 Task: Check the average views per listing of new carpet in the last 3 years.
Action: Mouse moved to (849, 195)
Screenshot: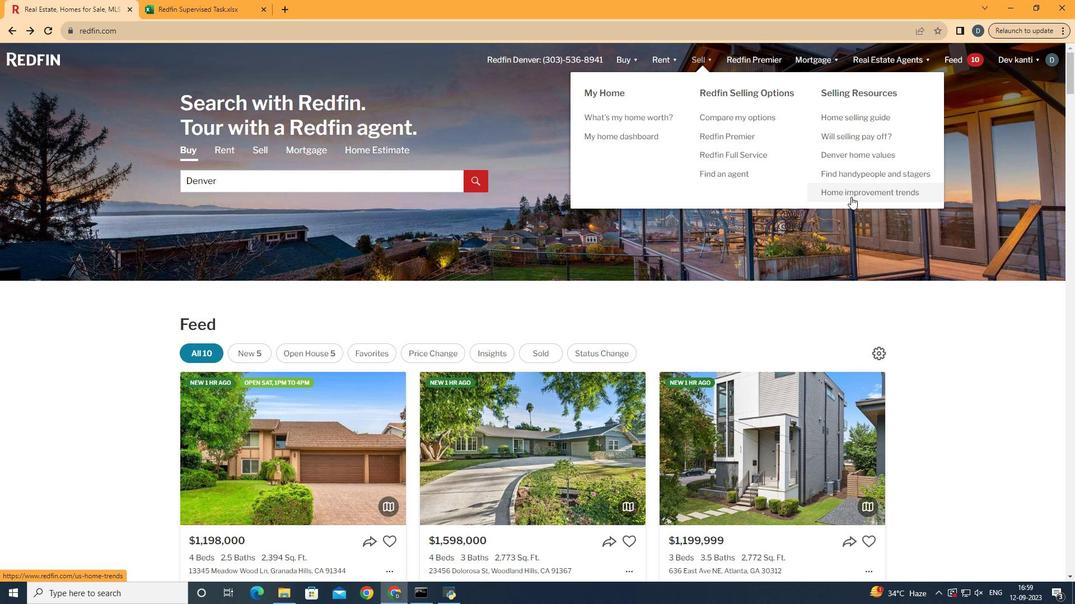 
Action: Mouse pressed left at (849, 195)
Screenshot: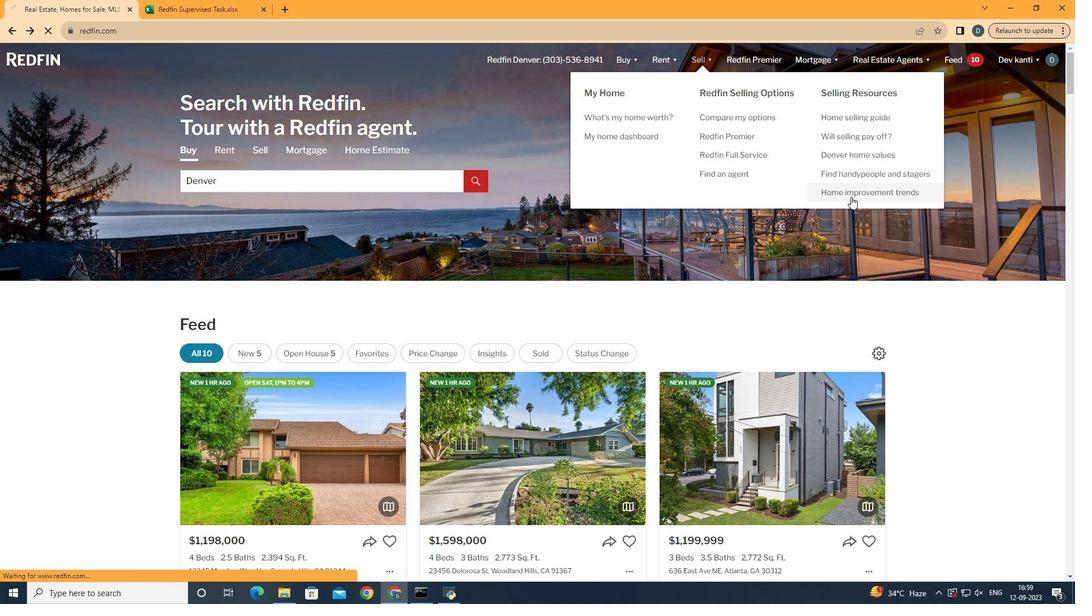 
Action: Mouse moved to (281, 216)
Screenshot: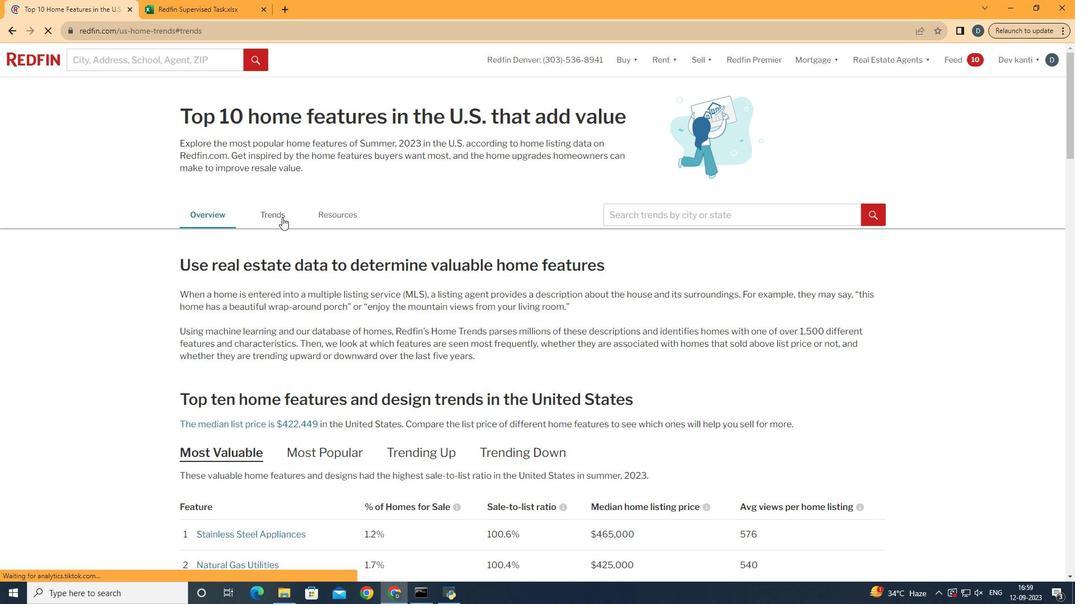 
Action: Mouse pressed left at (281, 216)
Screenshot: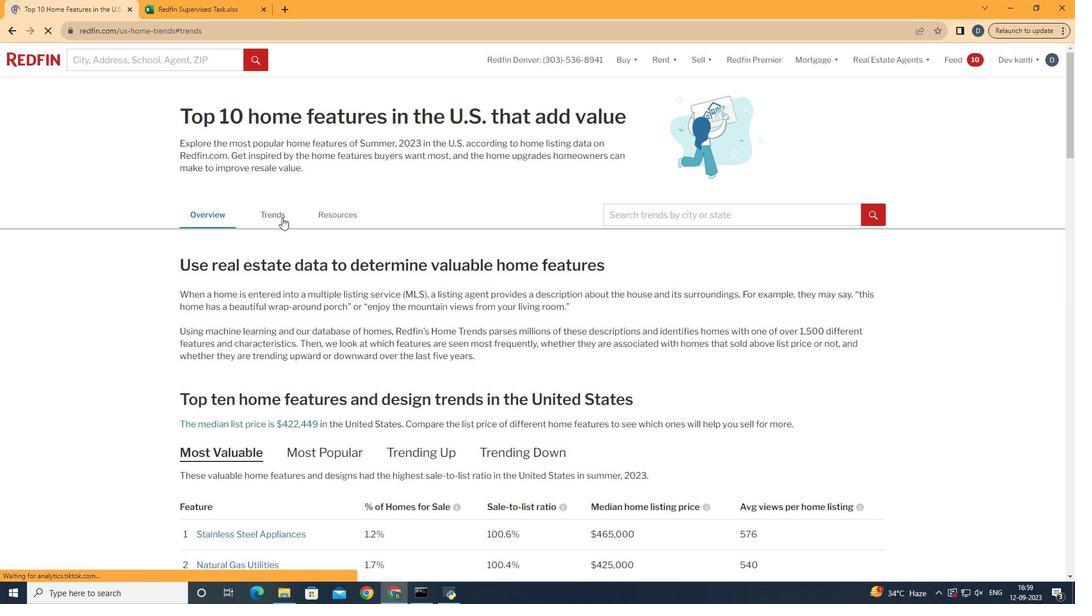 
Action: Mouse moved to (464, 304)
Screenshot: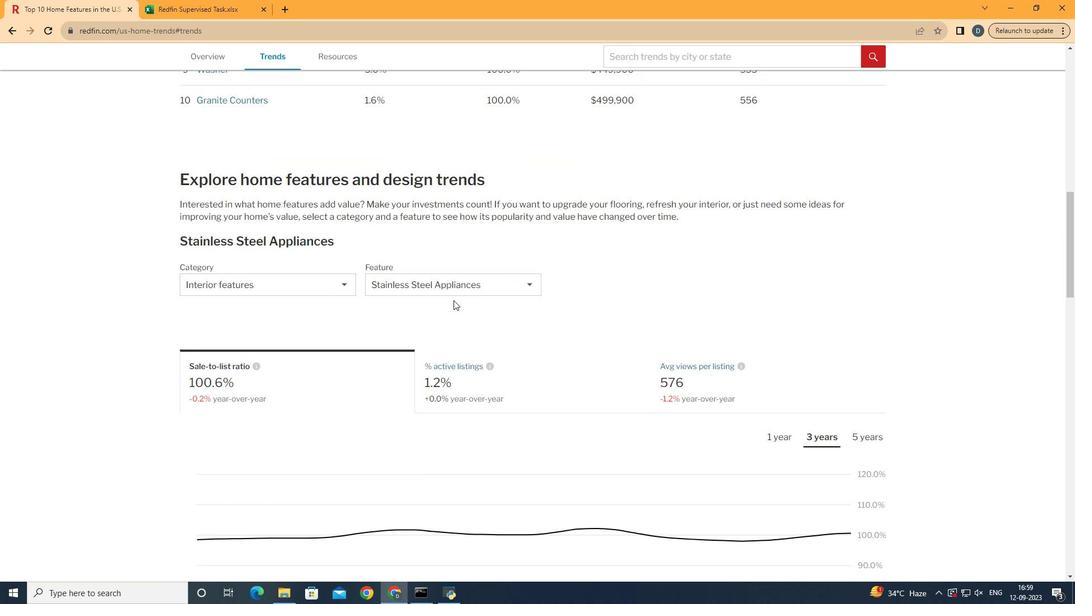 
Action: Mouse scrolled (464, 303) with delta (0, 0)
Screenshot: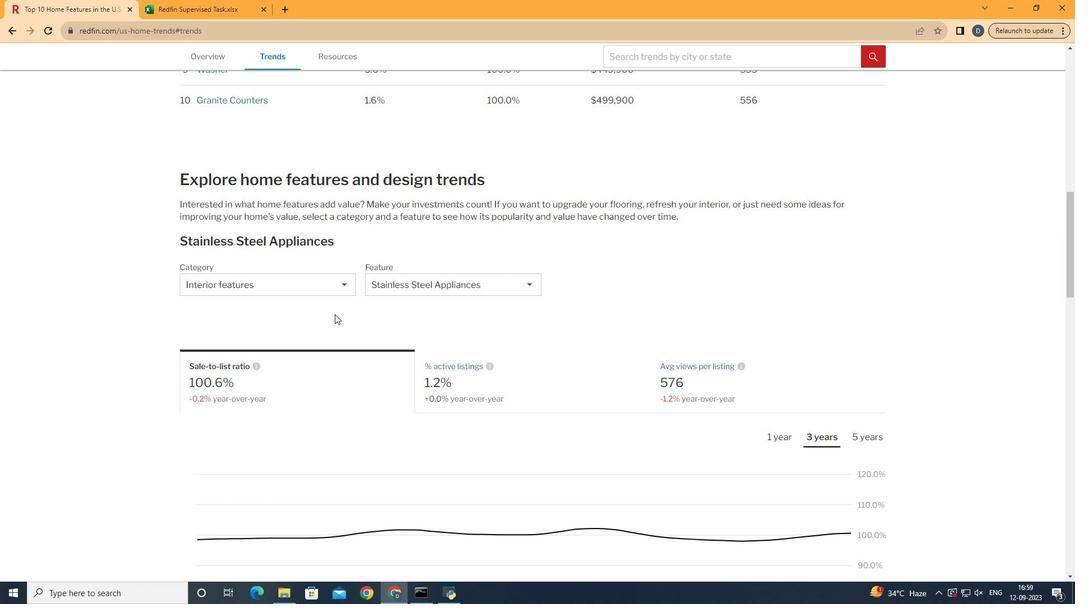 
Action: Mouse scrolled (464, 303) with delta (0, 0)
Screenshot: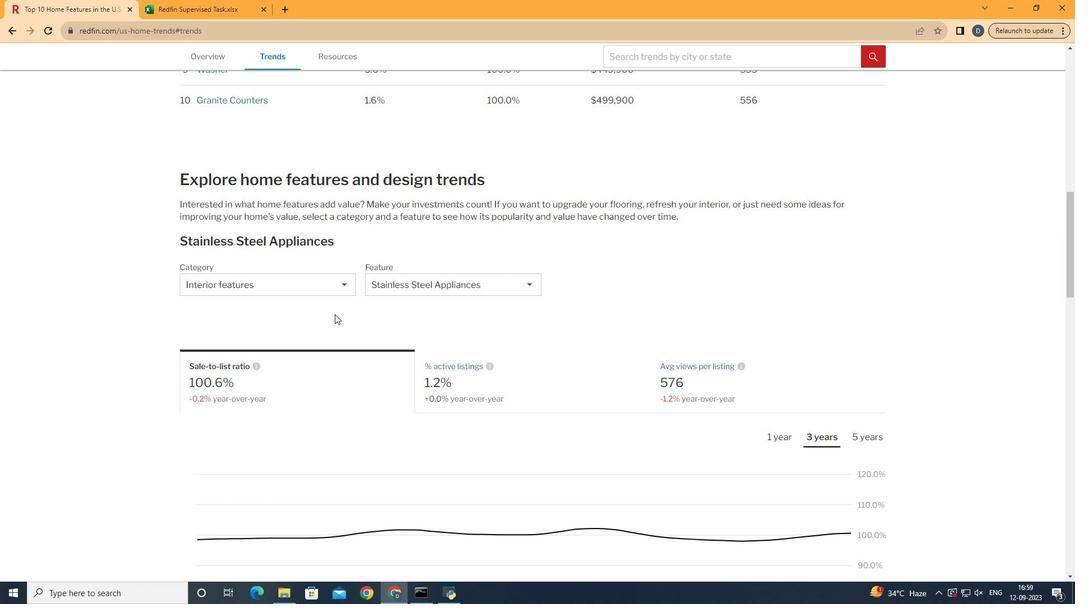 
Action: Mouse scrolled (464, 303) with delta (0, 0)
Screenshot: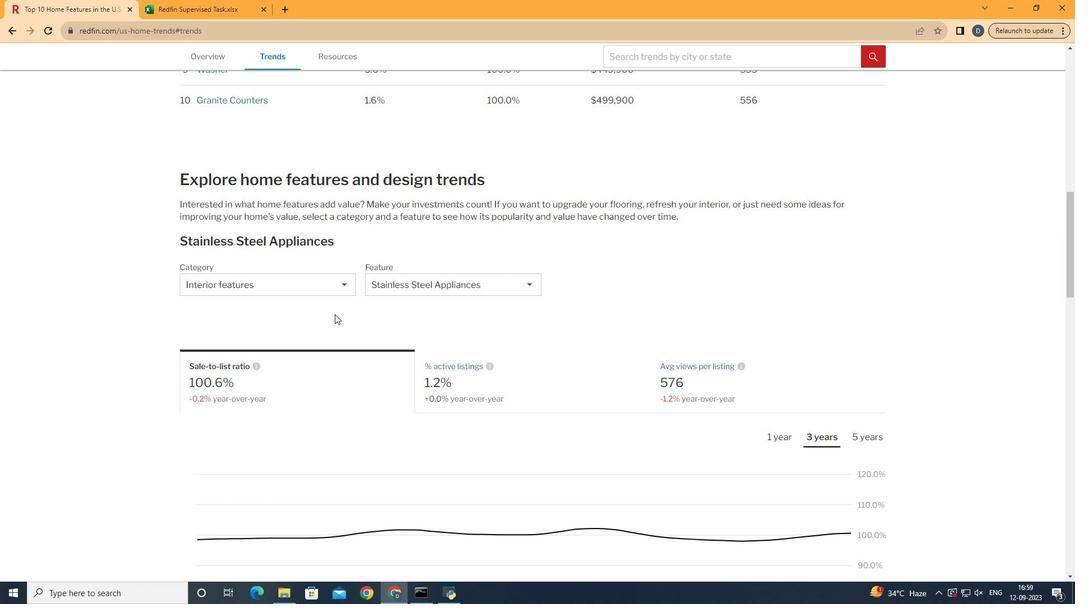 
Action: Mouse scrolled (464, 303) with delta (0, 0)
Screenshot: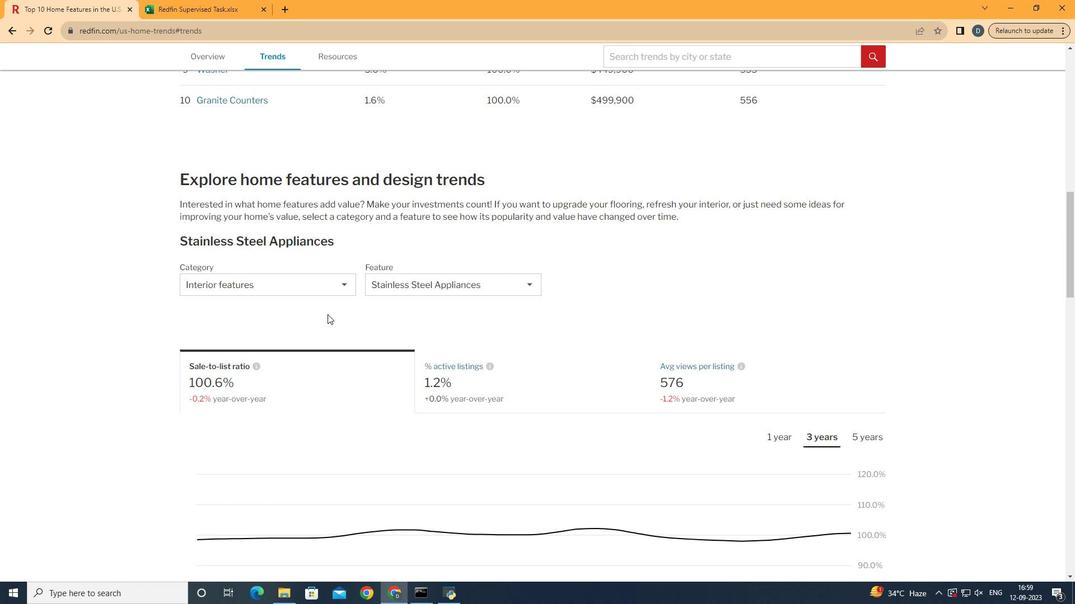 
Action: Mouse scrolled (464, 303) with delta (0, 0)
Screenshot: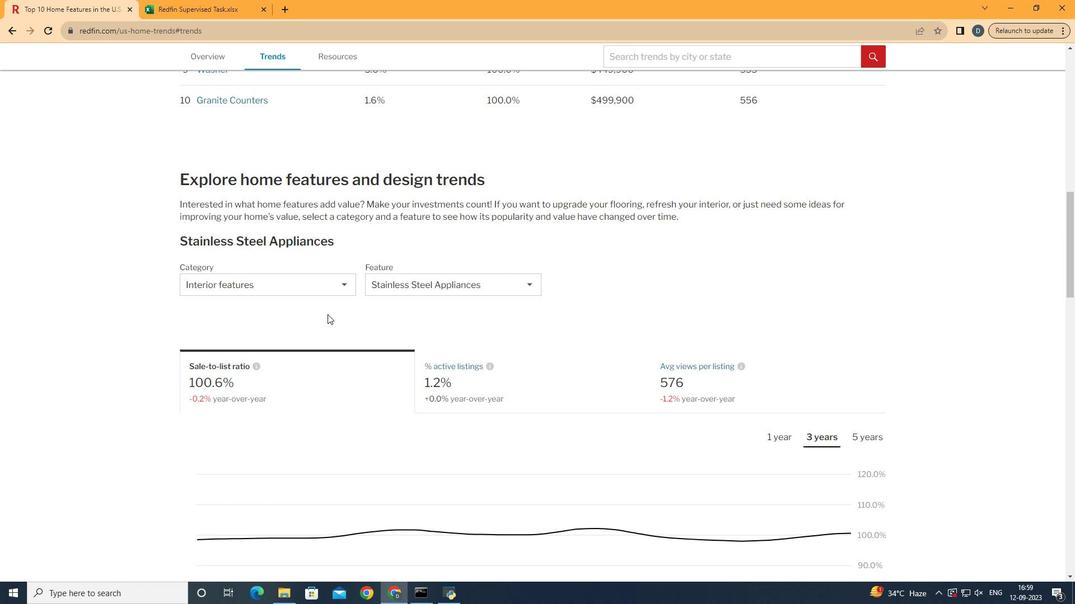 
Action: Mouse scrolled (464, 303) with delta (0, 0)
Screenshot: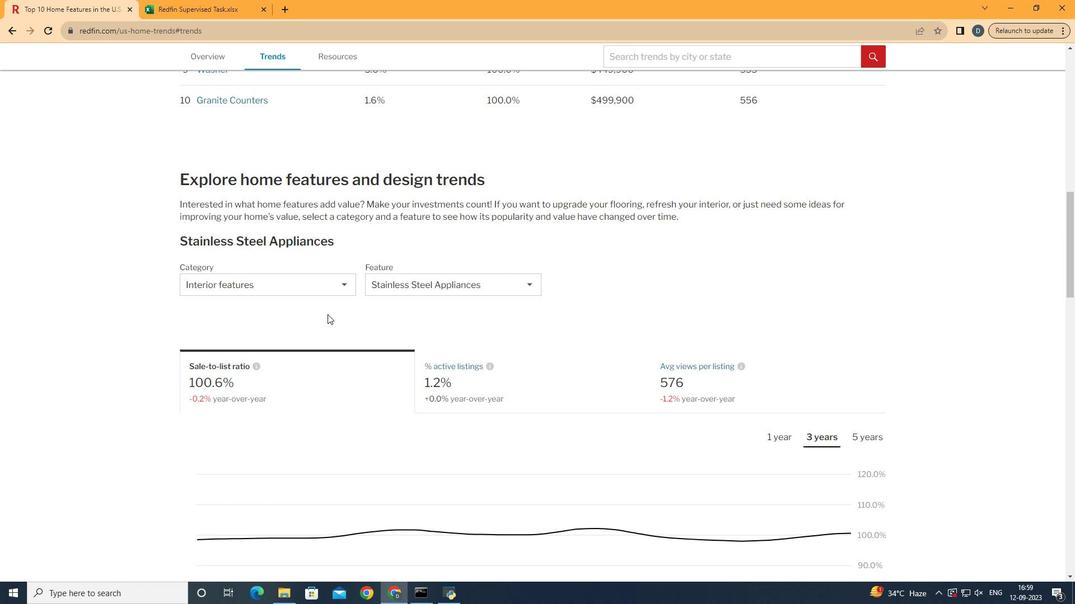 
Action: Mouse moved to (466, 302)
Screenshot: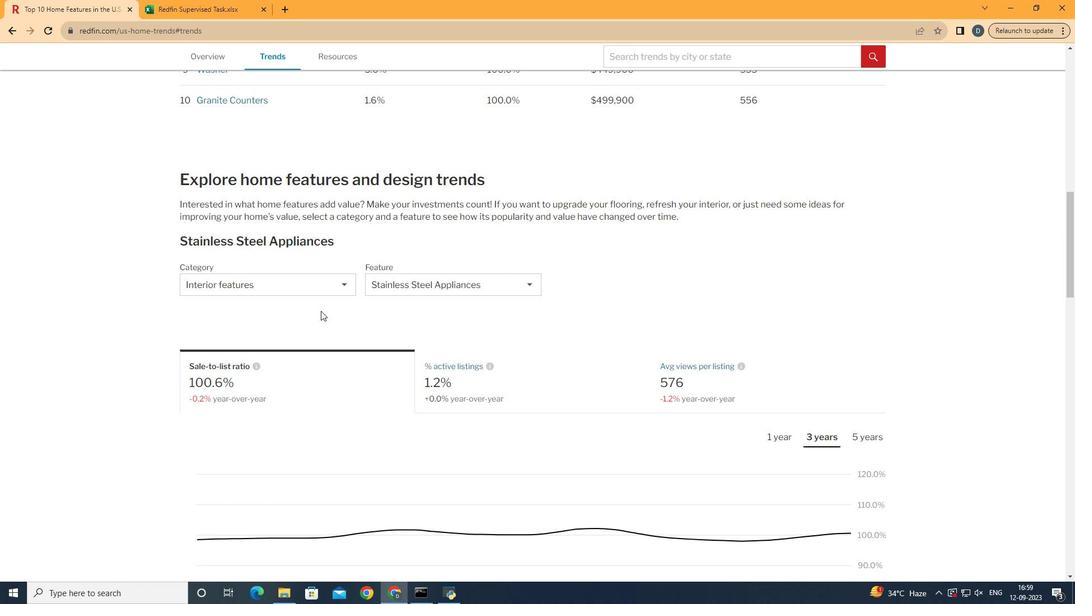 
Action: Mouse scrolled (466, 301) with delta (0, 0)
Screenshot: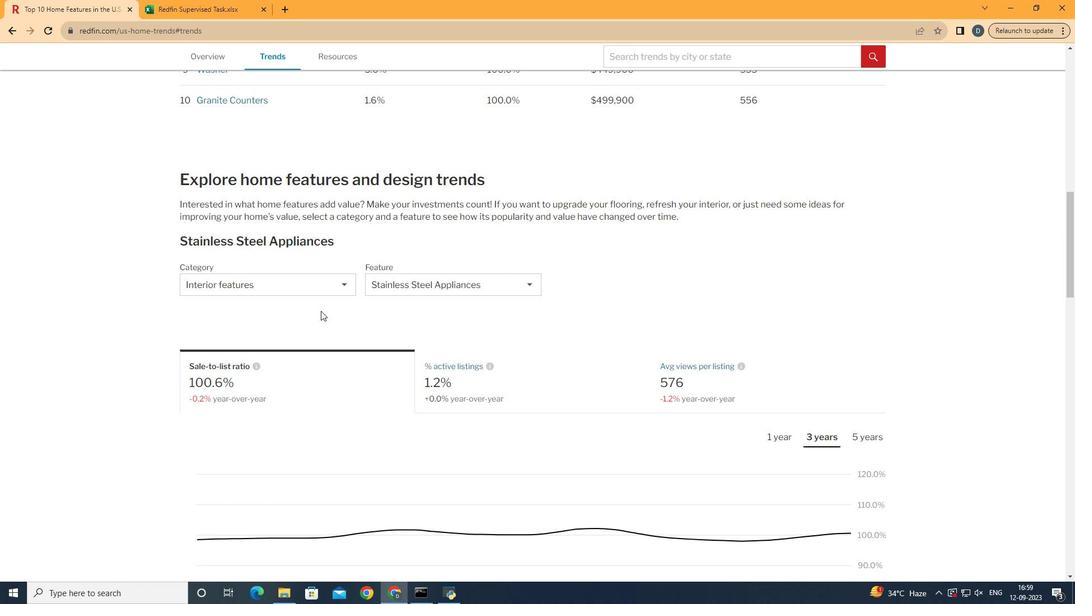 
Action: Mouse moved to (294, 285)
Screenshot: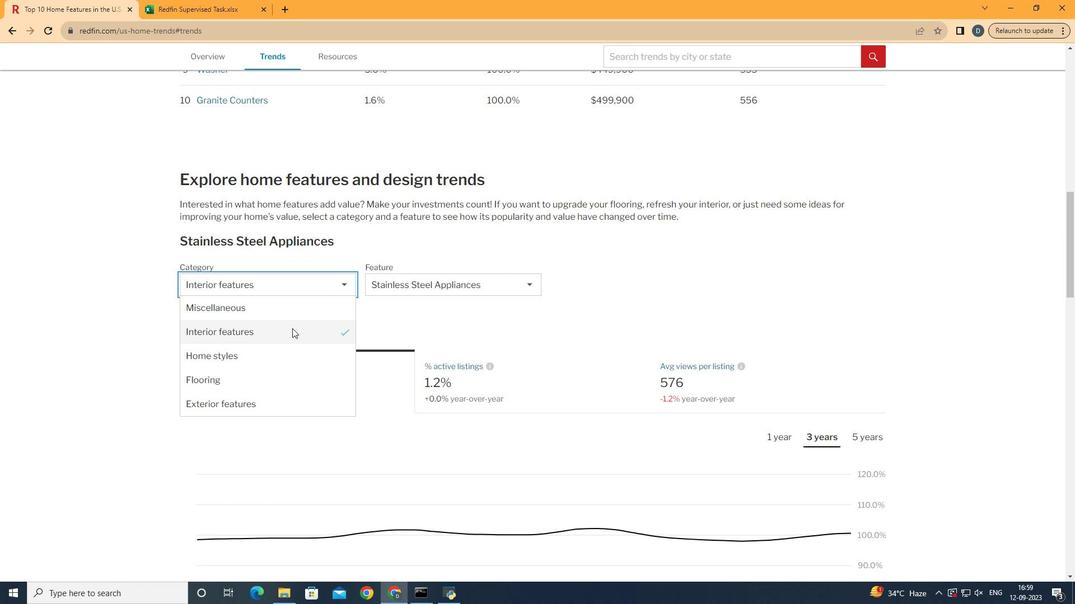 
Action: Mouse pressed left at (294, 285)
Screenshot: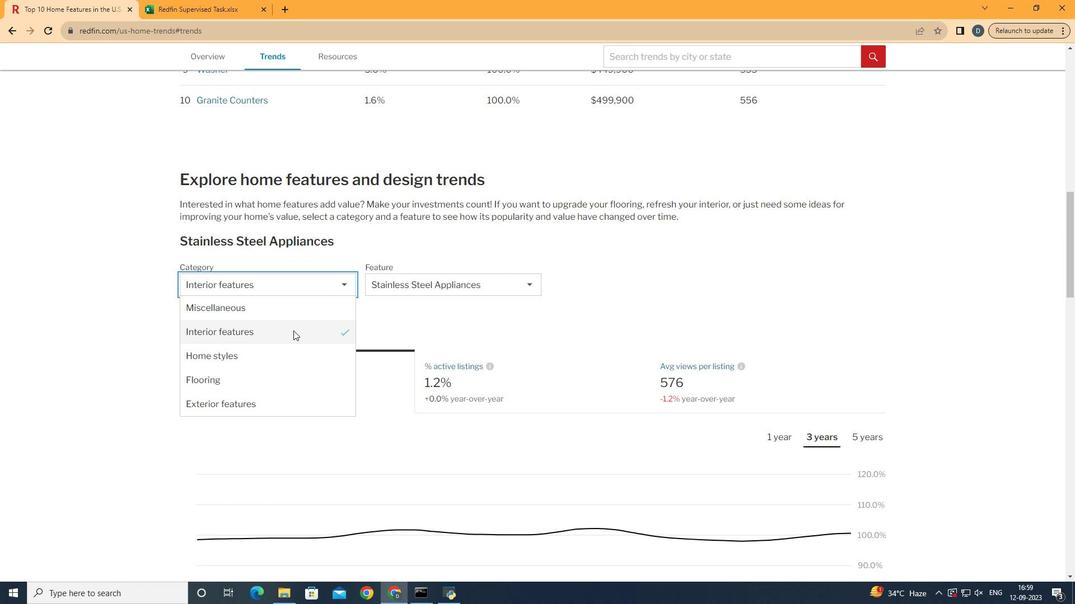 
Action: Mouse moved to (291, 329)
Screenshot: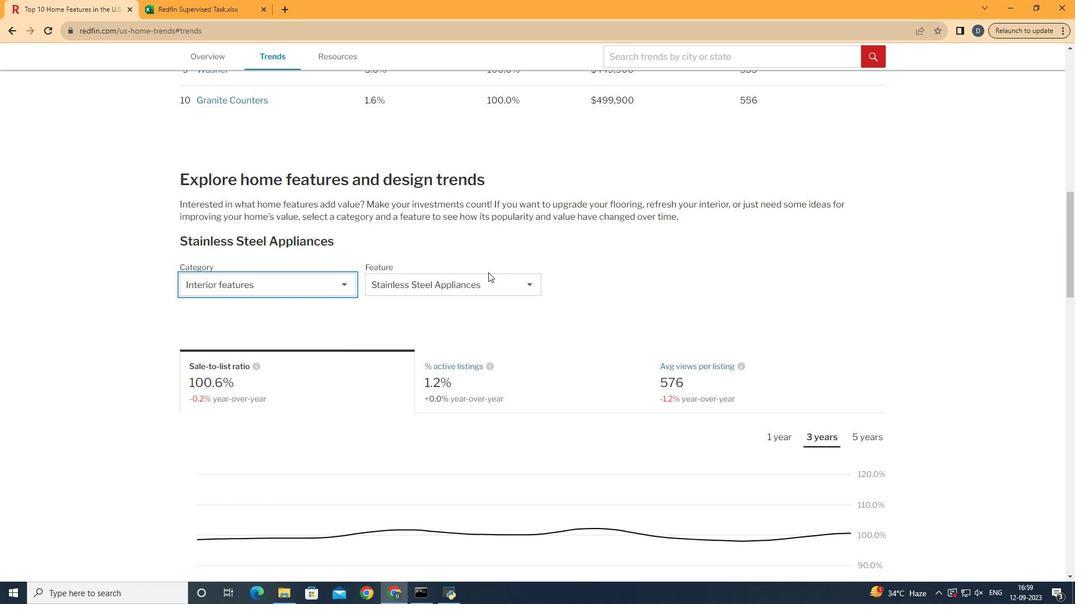 
Action: Mouse pressed left at (291, 329)
Screenshot: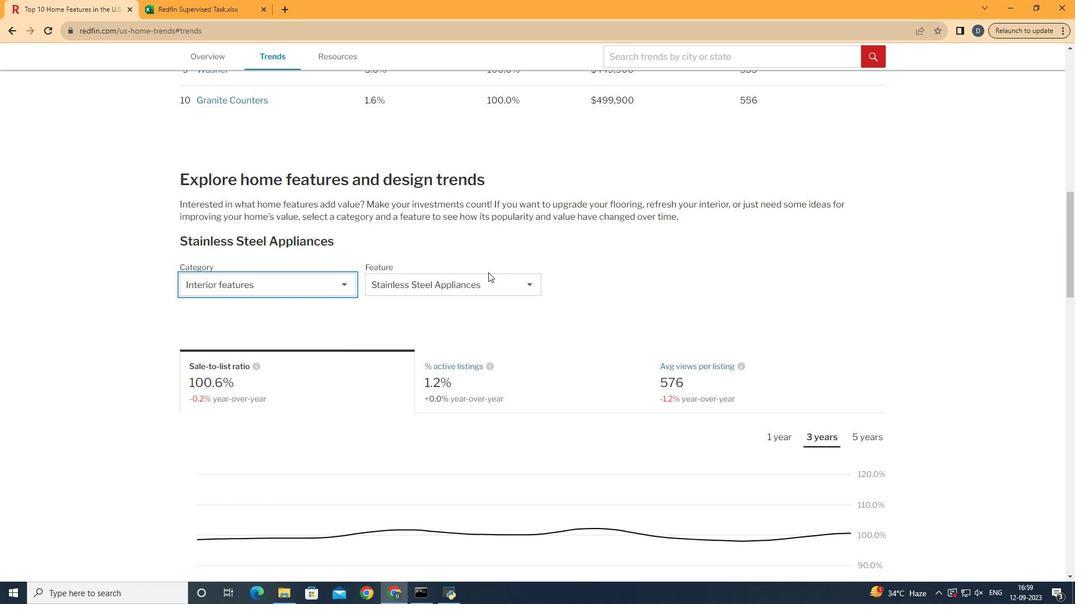 
Action: Mouse moved to (486, 271)
Screenshot: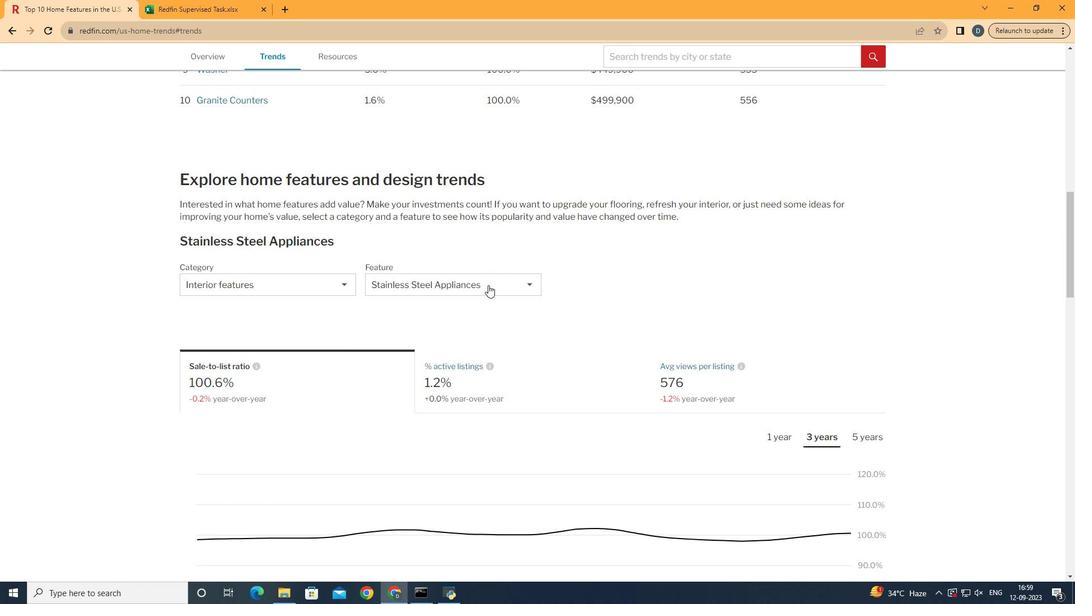 
Action: Mouse pressed left at (486, 271)
Screenshot: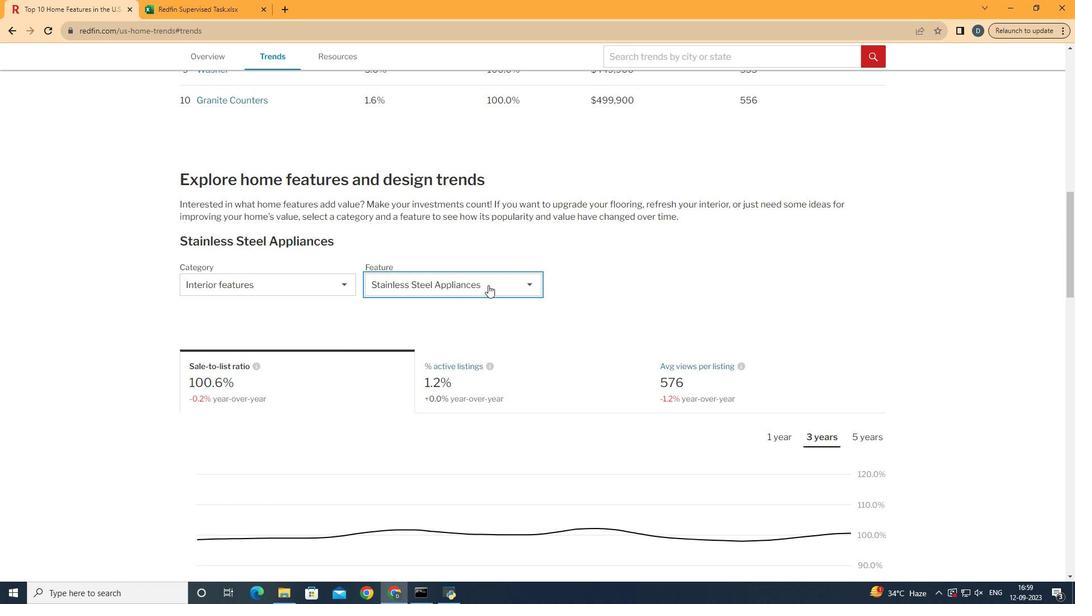 
Action: Mouse moved to (486, 284)
Screenshot: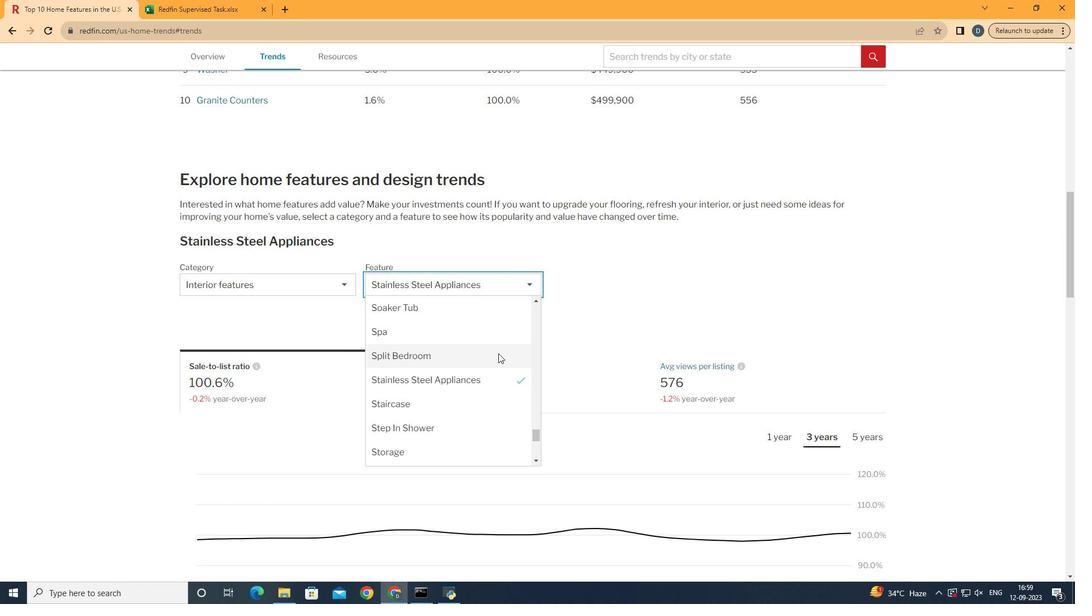 
Action: Mouse pressed left at (486, 284)
Screenshot: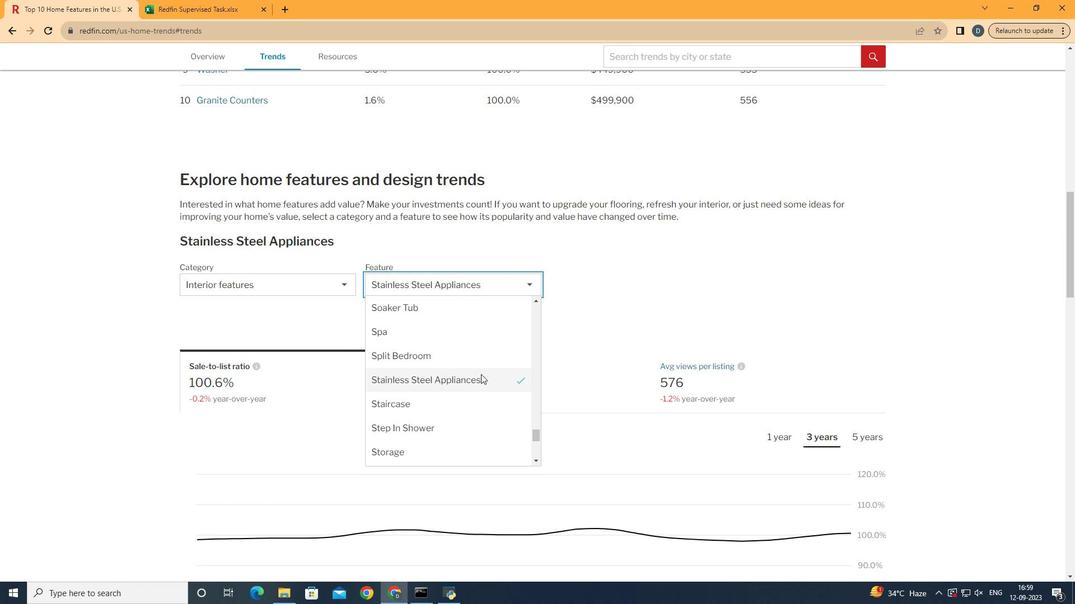 
Action: Mouse moved to (479, 373)
Screenshot: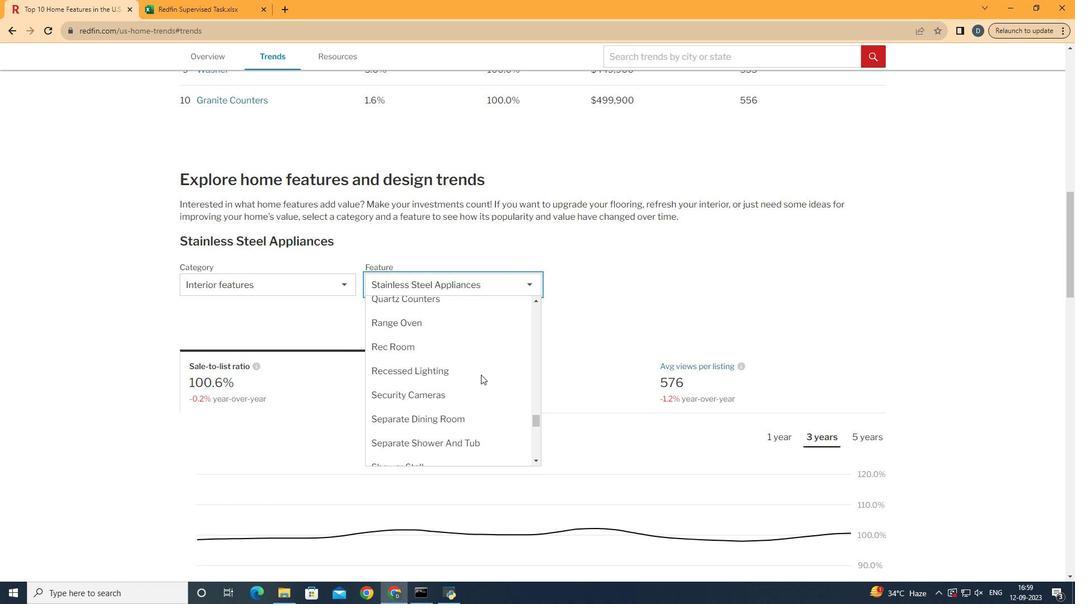 
Action: Mouse scrolled (479, 374) with delta (0, 0)
Screenshot: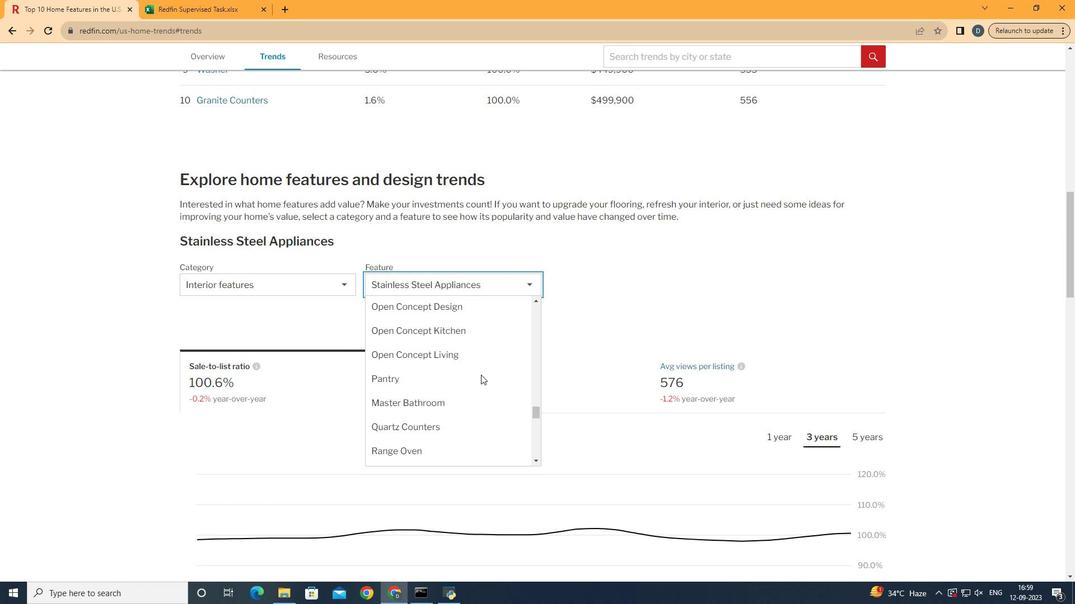 
Action: Mouse scrolled (479, 374) with delta (0, 0)
Screenshot: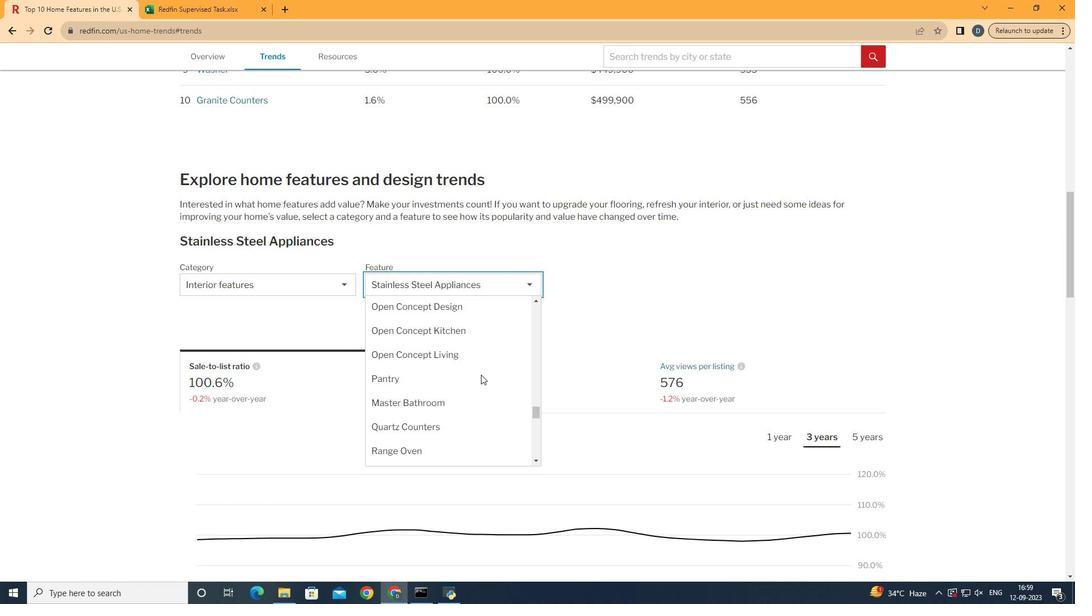 
Action: Mouse scrolled (479, 374) with delta (0, 0)
Screenshot: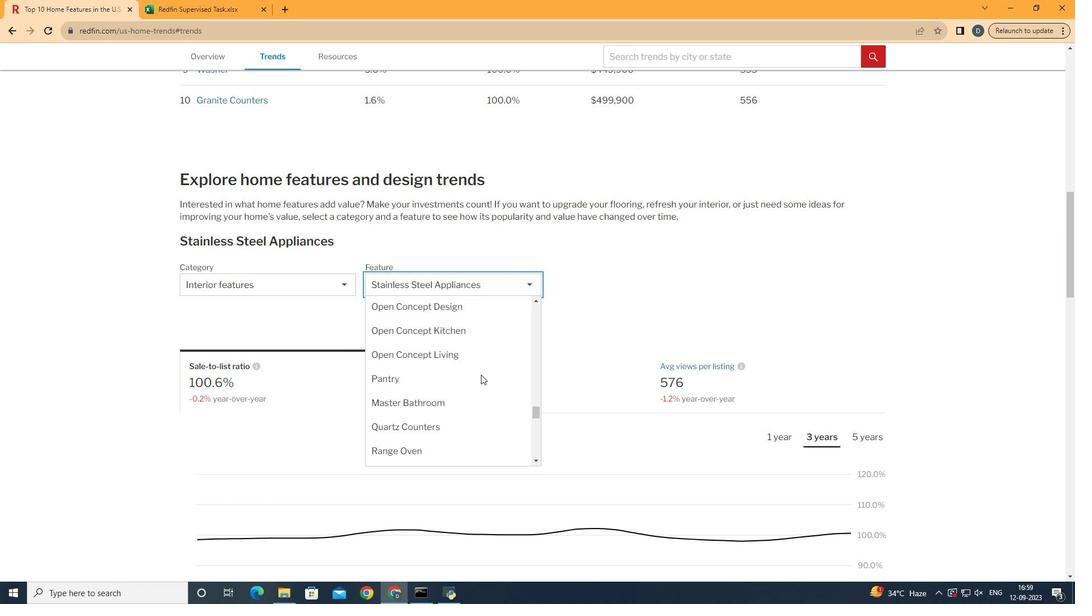 
Action: Mouse scrolled (479, 374) with delta (0, 0)
Screenshot: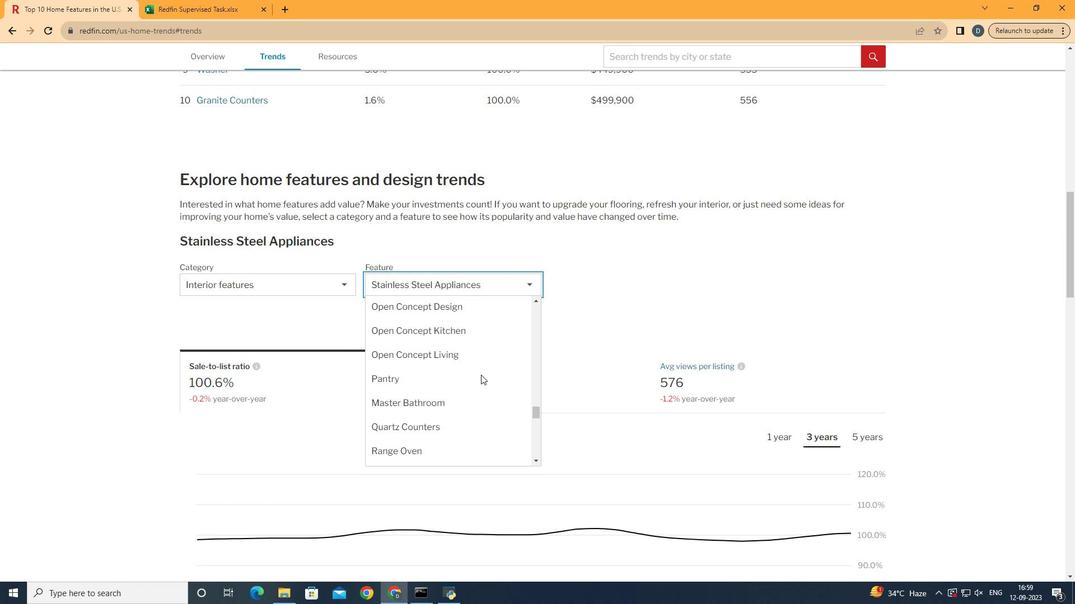 
Action: Mouse scrolled (479, 374) with delta (0, 0)
Screenshot: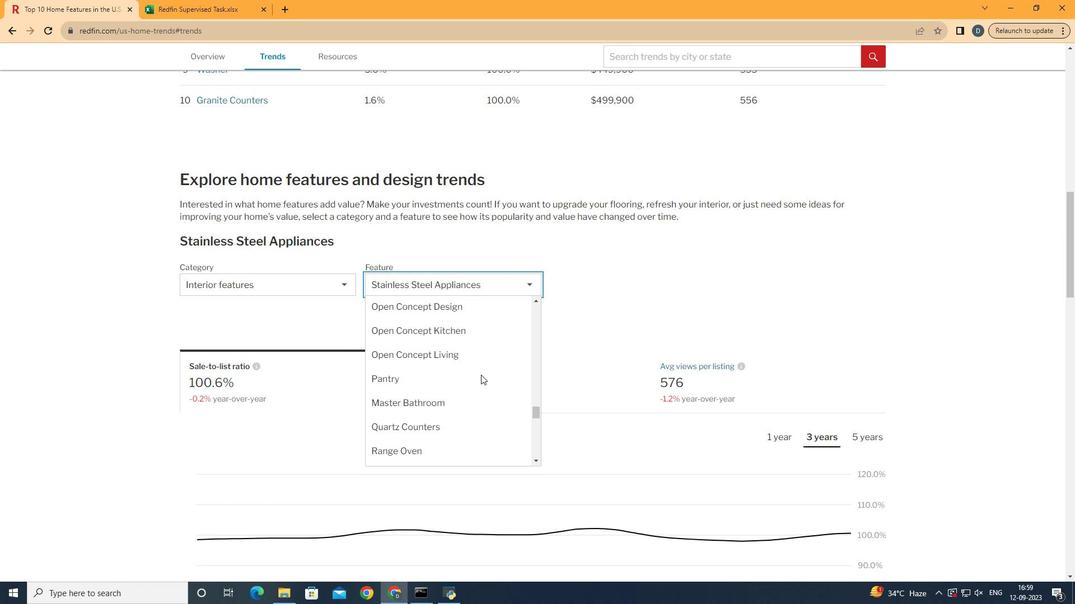 
Action: Mouse scrolled (479, 374) with delta (0, 0)
Screenshot: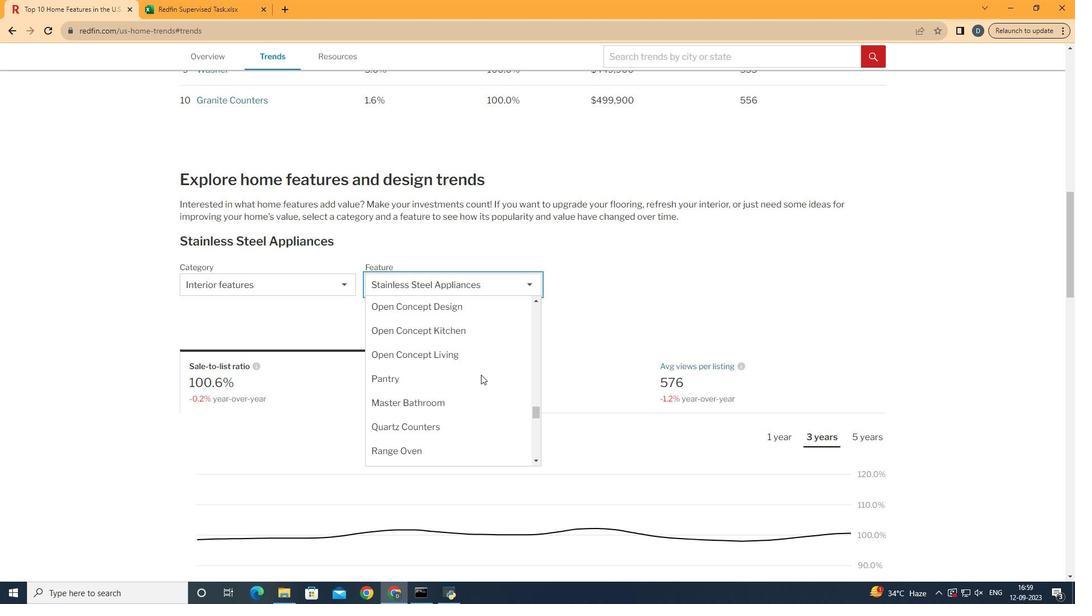
Action: Mouse scrolled (479, 374) with delta (0, 0)
Screenshot: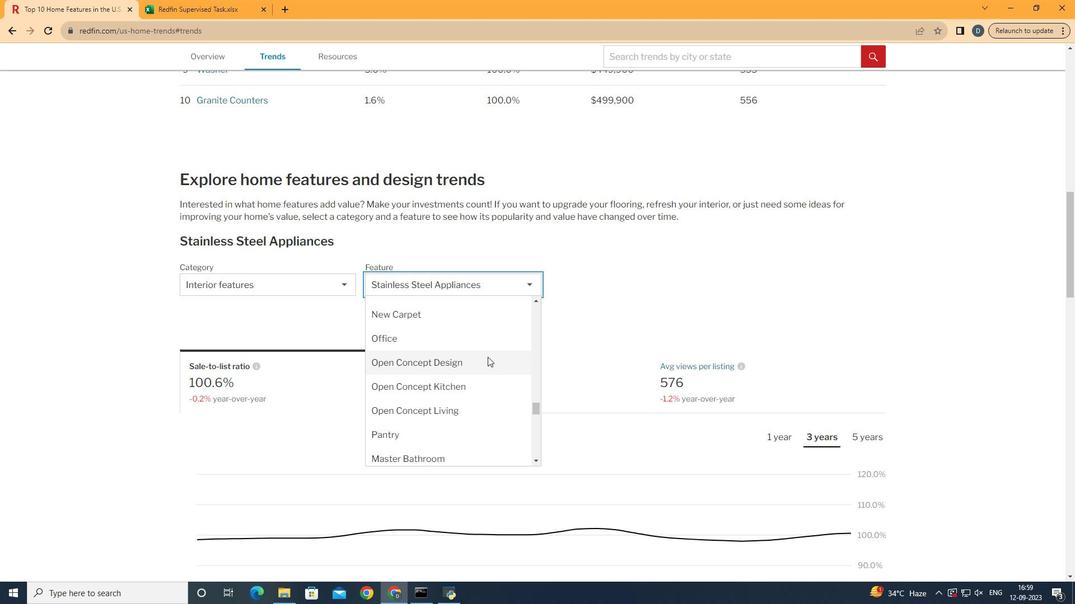 
Action: Mouse moved to (485, 320)
Screenshot: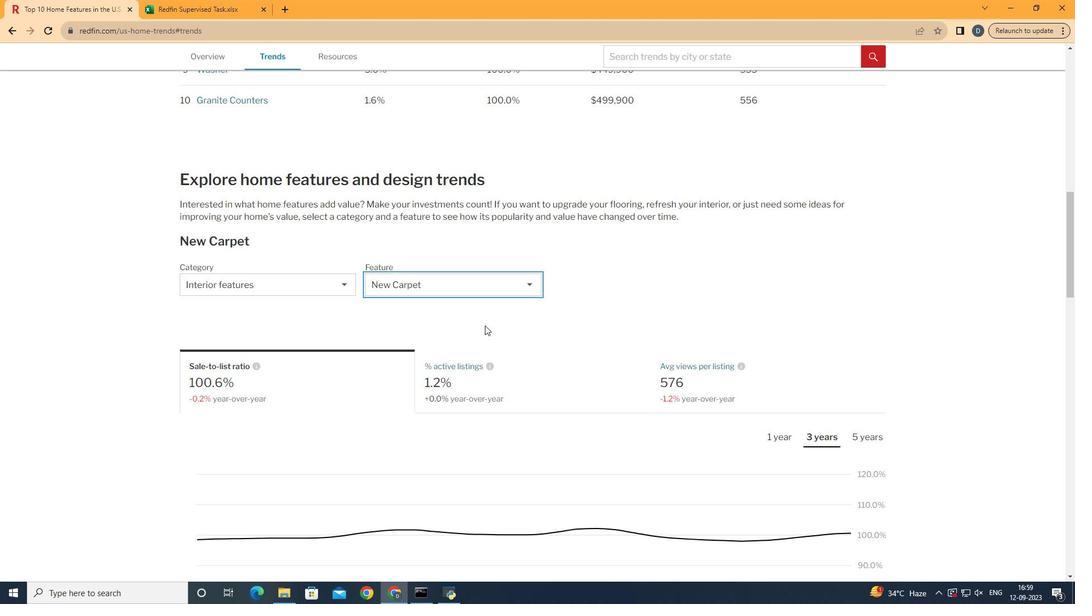 
Action: Mouse pressed left at (485, 320)
Screenshot: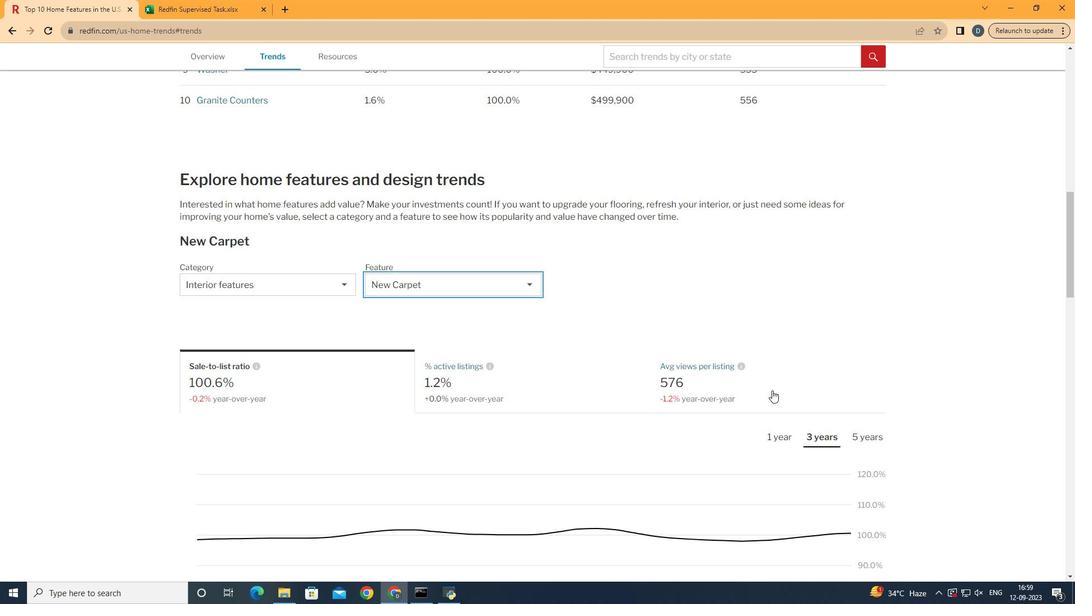 
Action: Mouse moved to (769, 389)
Screenshot: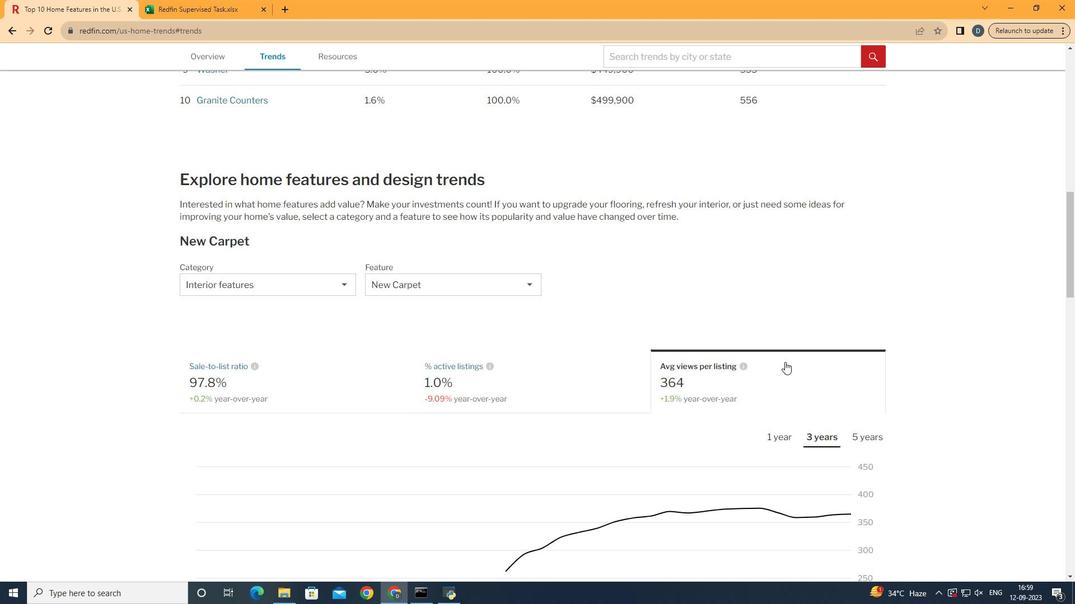 
Action: Mouse pressed left at (769, 389)
Screenshot: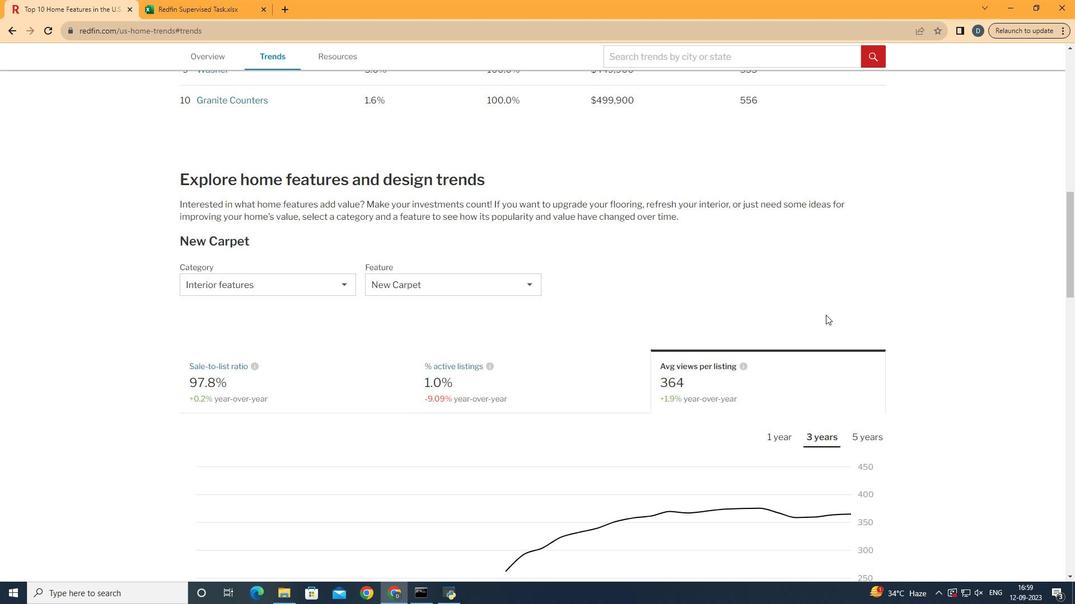 
Action: Mouse moved to (841, 310)
Screenshot: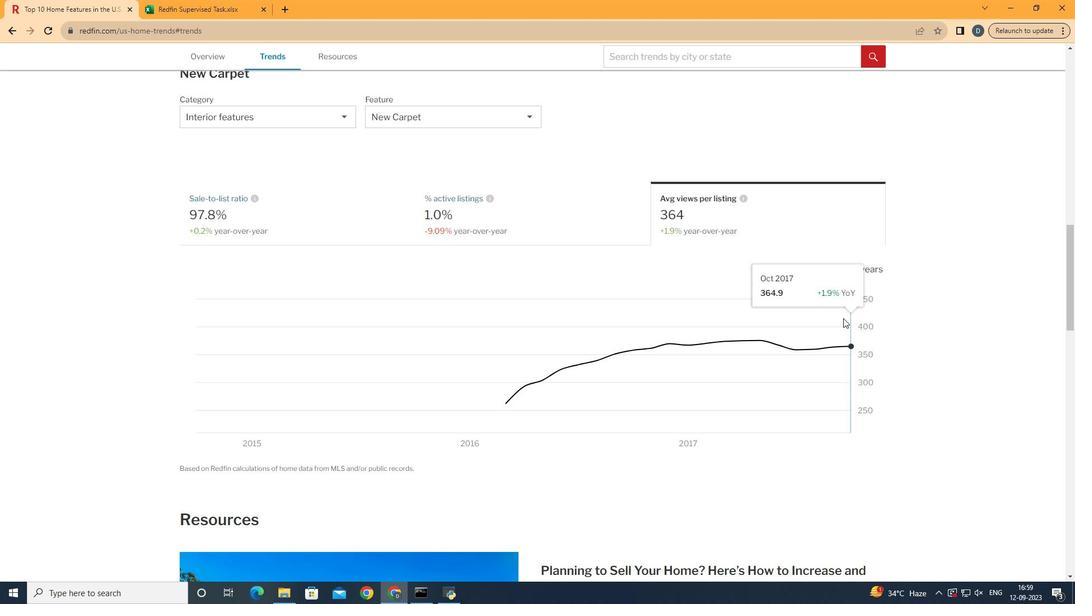 
Action: Mouse scrolled (841, 310) with delta (0, 0)
Screenshot: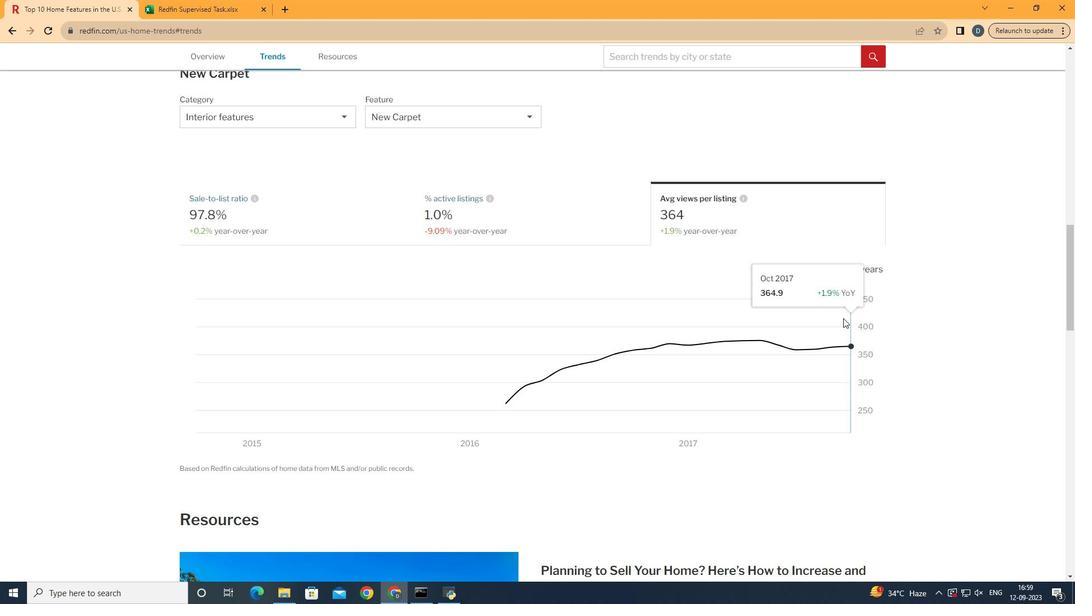 
Action: Mouse moved to (841, 310)
Screenshot: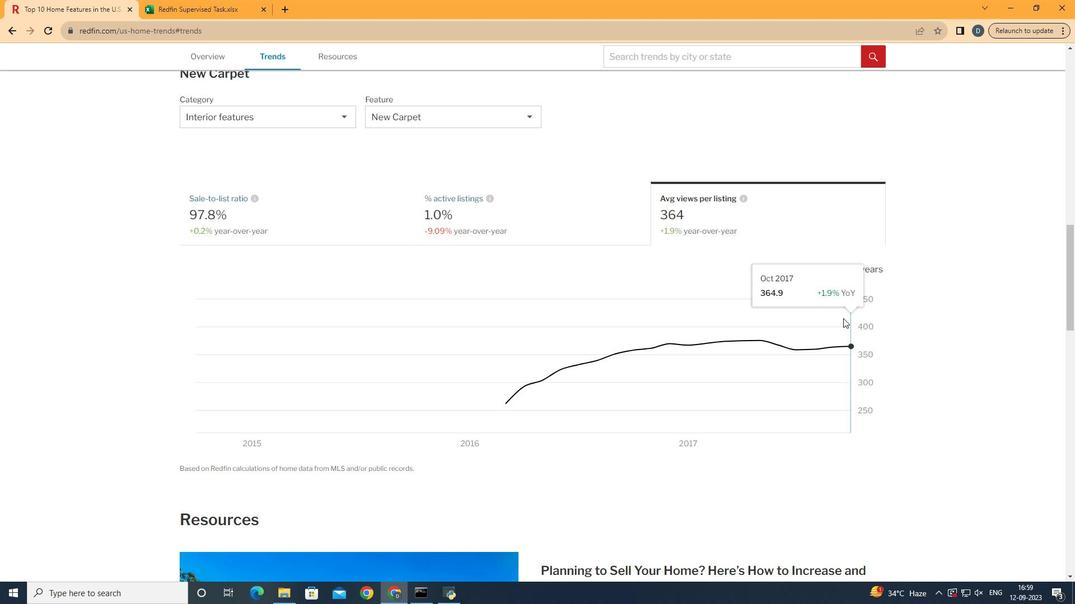 
Action: Mouse scrolled (841, 310) with delta (0, 0)
Screenshot: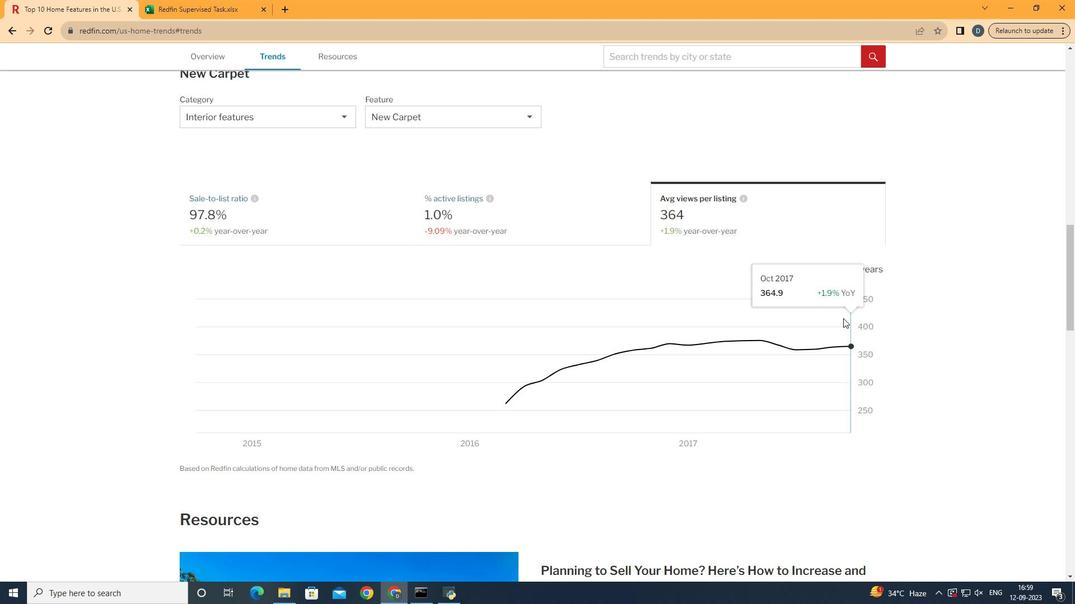 
Action: Mouse scrolled (841, 310) with delta (0, 0)
Screenshot: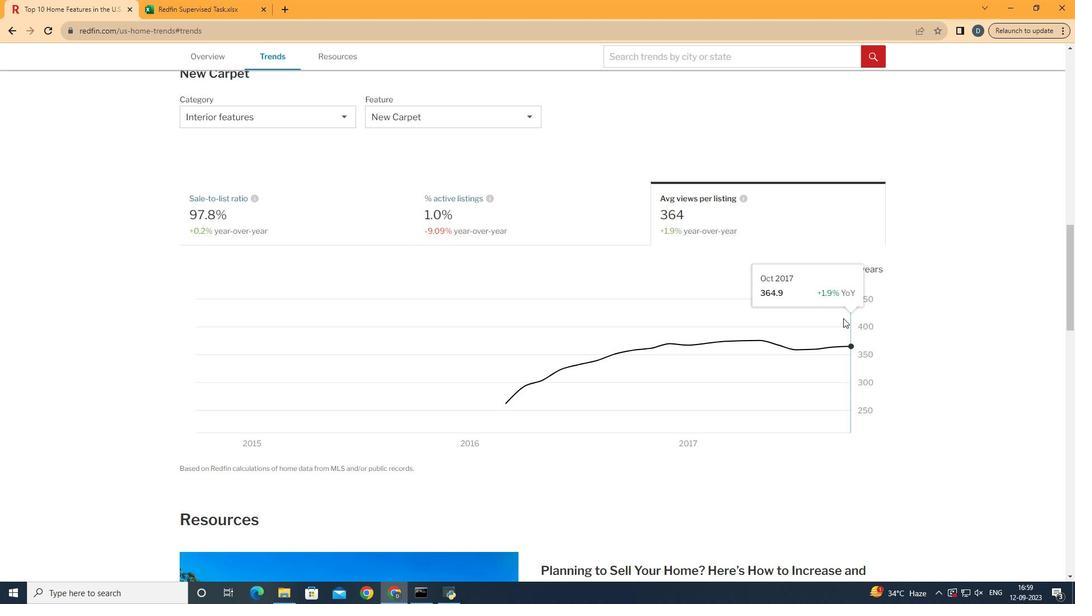 
Action: Mouse moved to (840, 315)
Screenshot: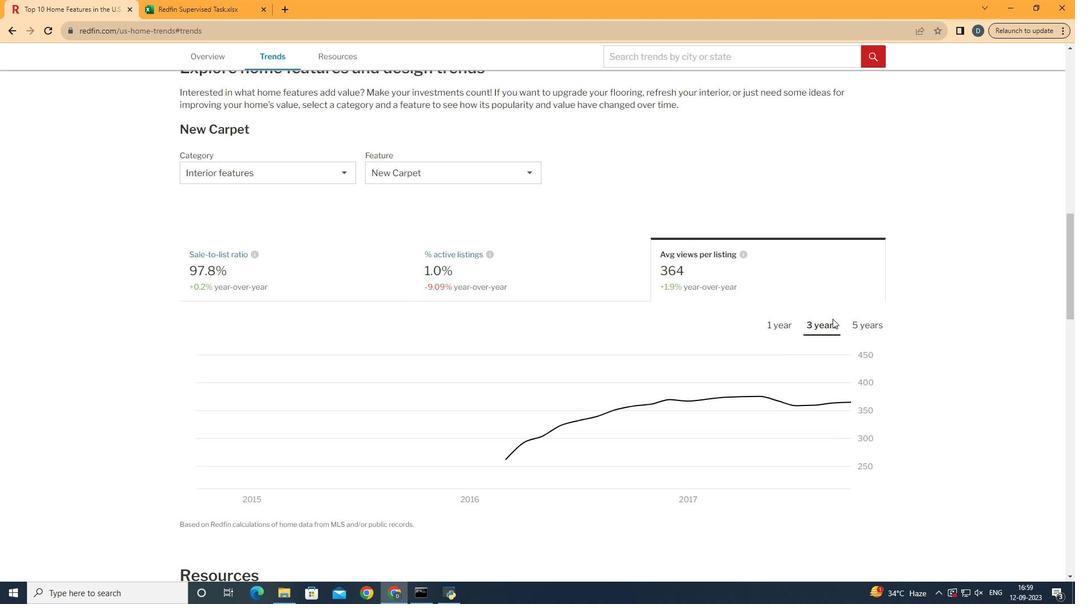 
Action: Mouse scrolled (840, 316) with delta (0, 0)
Screenshot: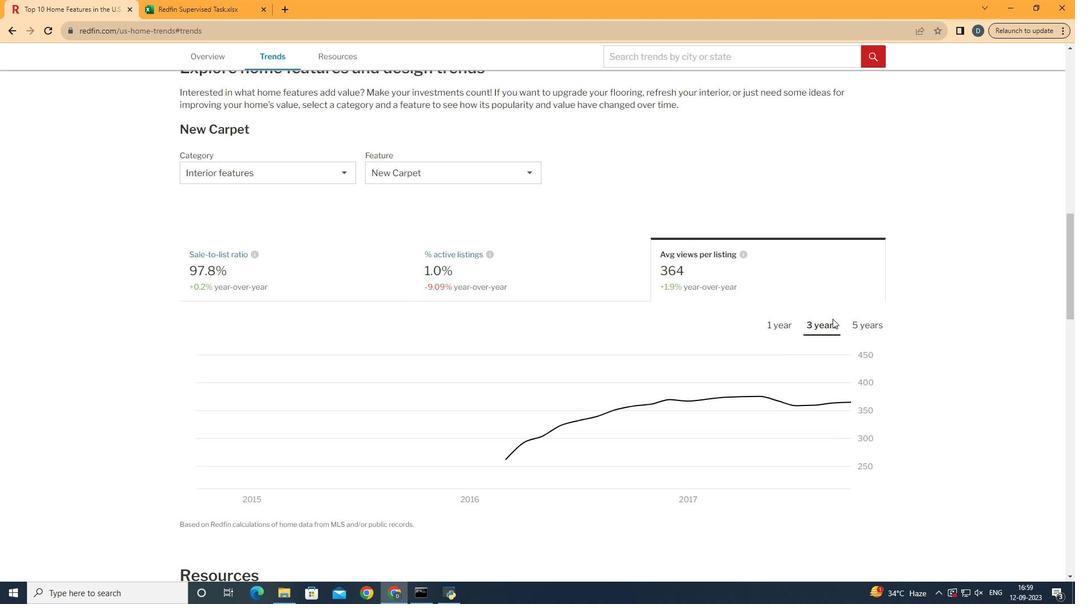 
Action: Mouse moved to (817, 327)
Screenshot: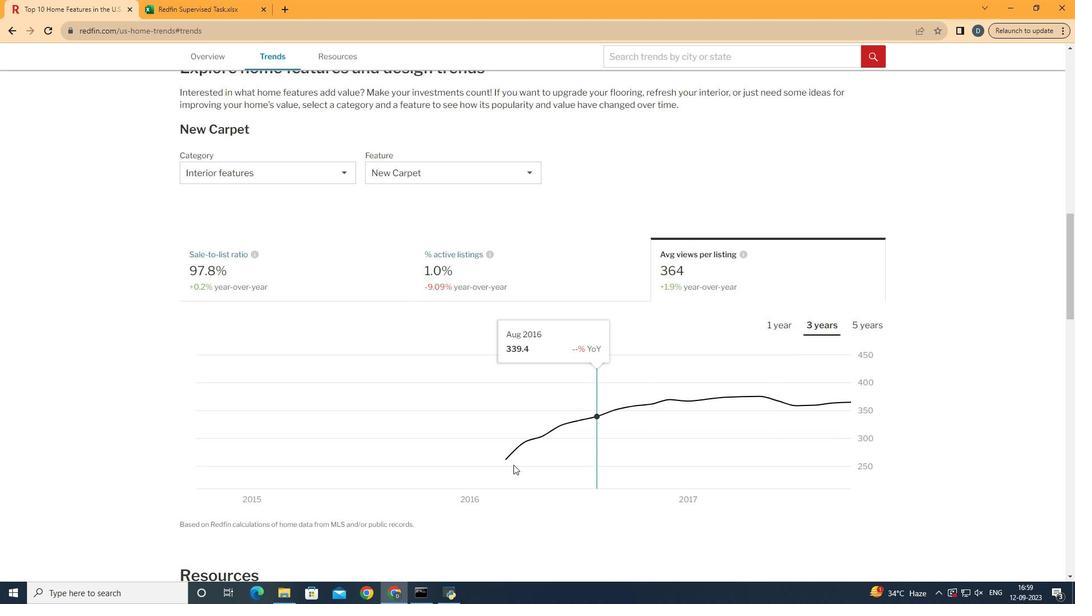 
Action: Mouse pressed left at (817, 327)
Screenshot: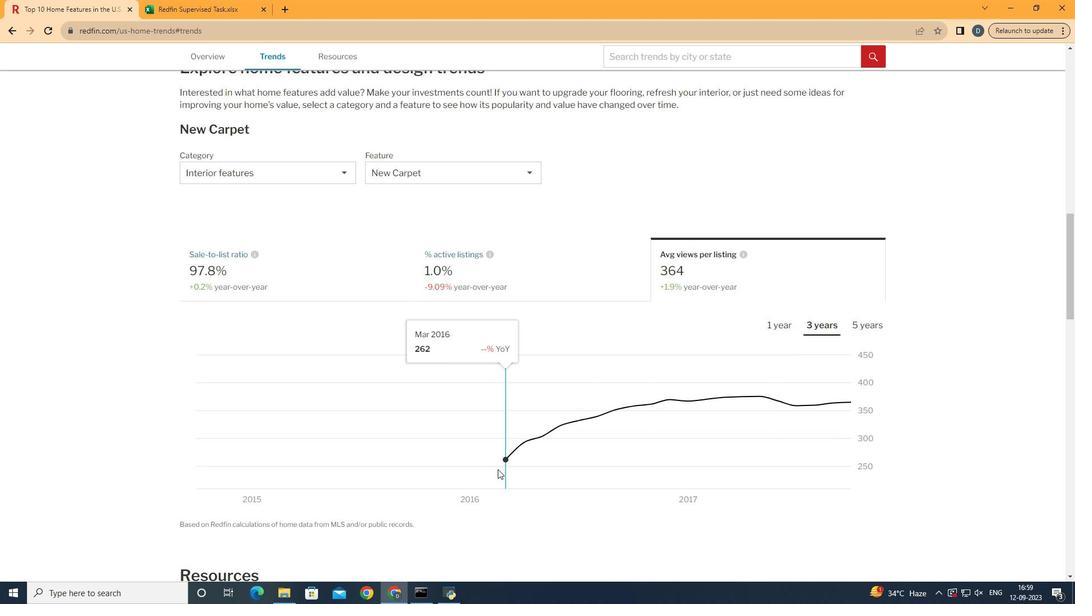 
Action: Mouse moved to (880, 420)
Screenshot: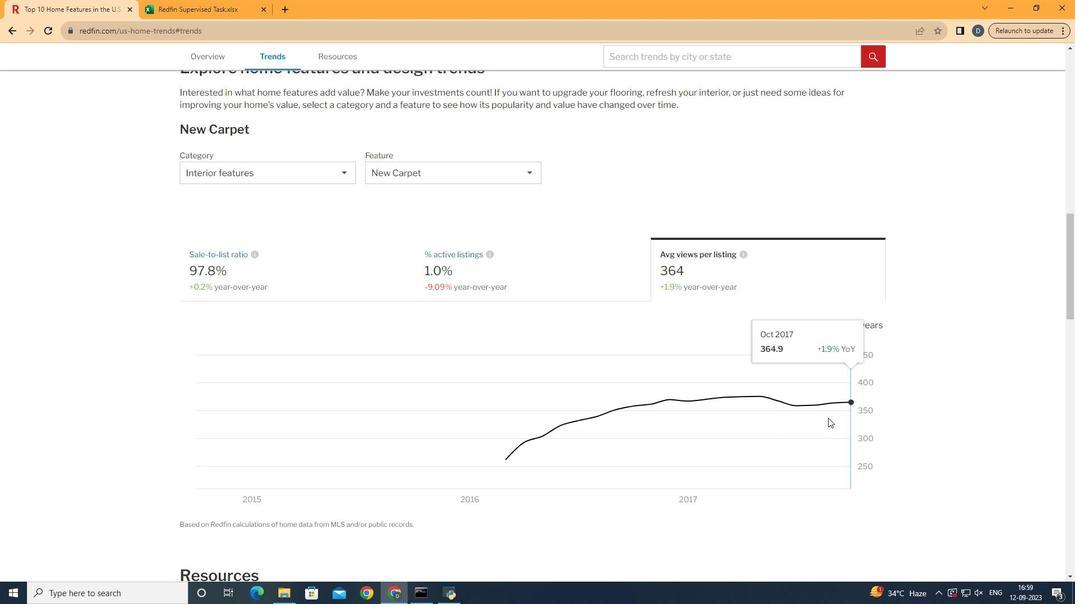 
